 Task: Check the average views per listing of view in the last 1 year.
Action: Mouse moved to (966, 208)
Screenshot: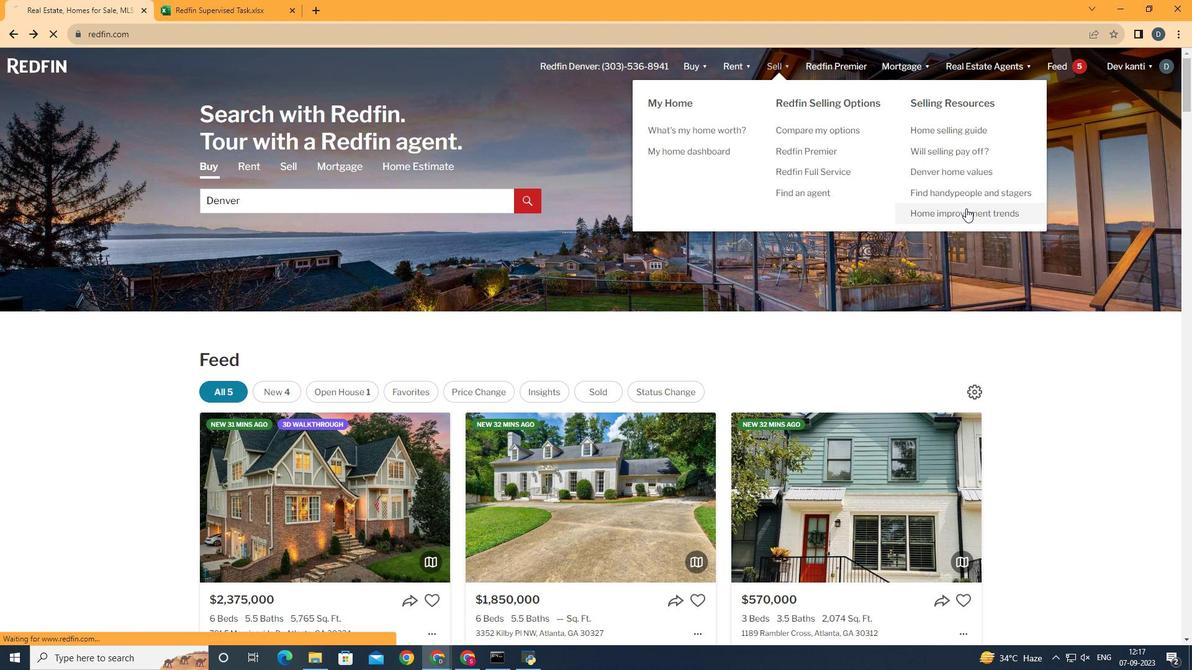 
Action: Mouse pressed left at (966, 208)
Screenshot: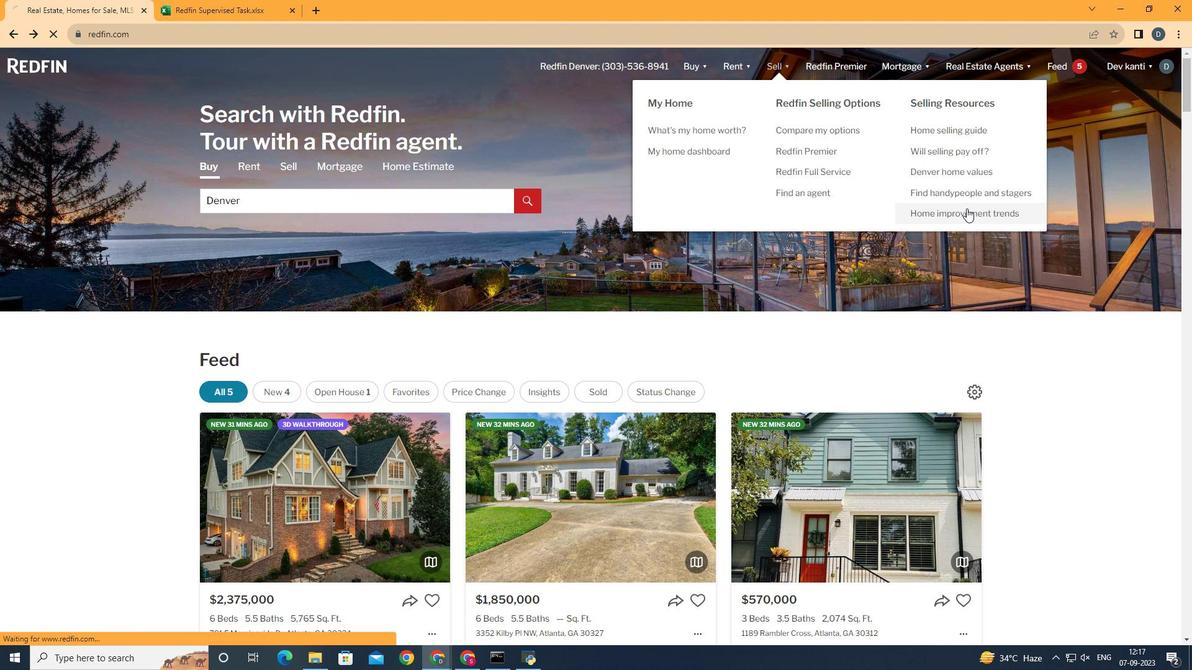
Action: Mouse moved to (286, 235)
Screenshot: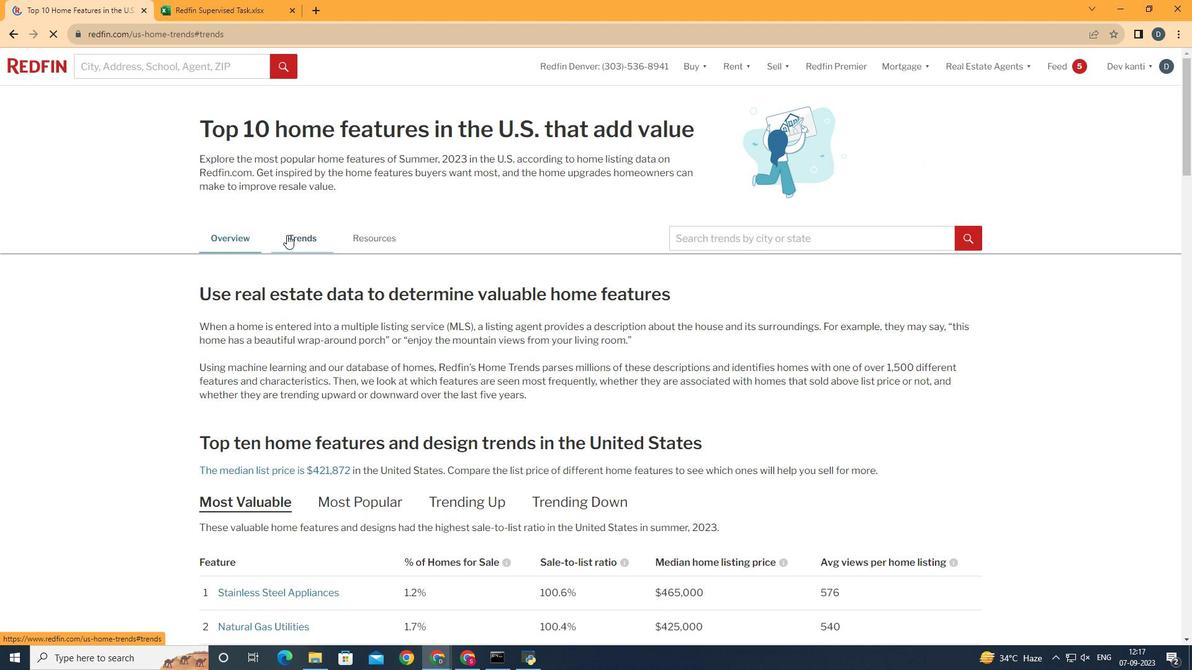 
Action: Mouse pressed left at (286, 235)
Screenshot: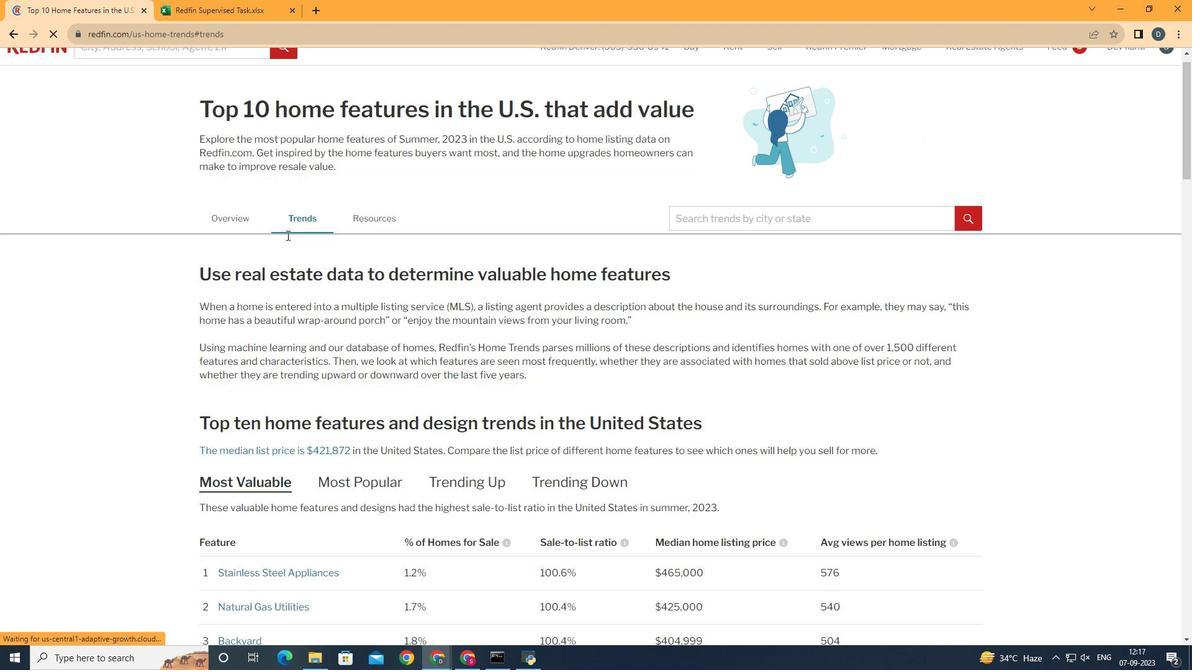 
Action: Mouse moved to (411, 299)
Screenshot: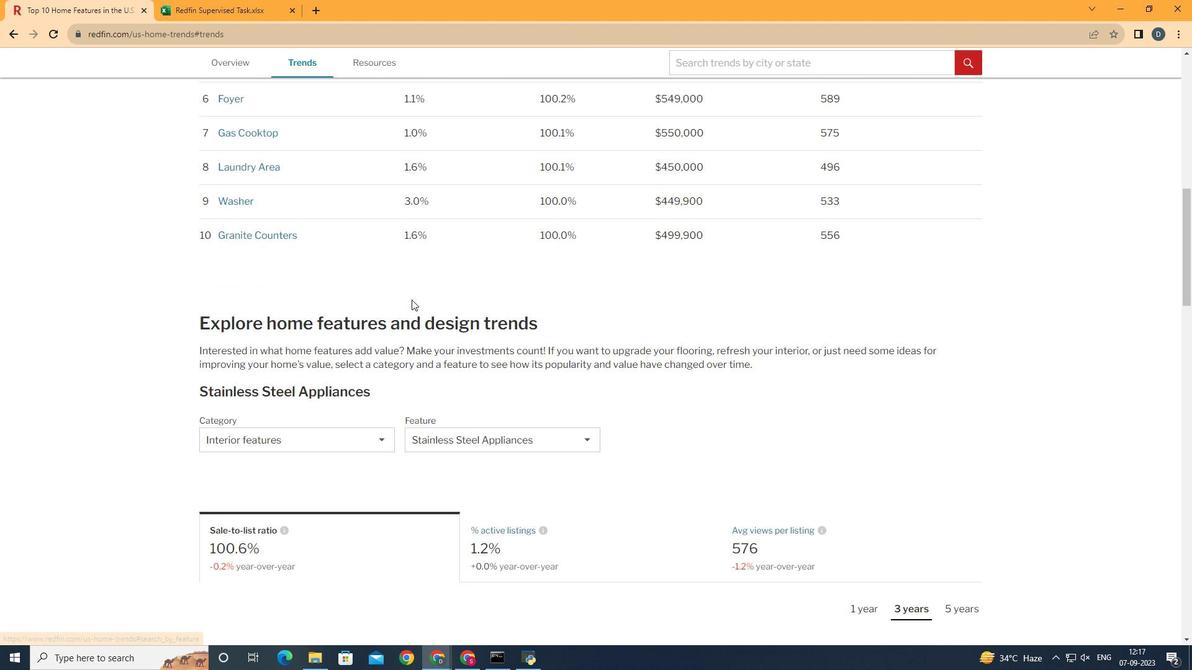 
Action: Mouse scrolled (411, 299) with delta (0, 0)
Screenshot: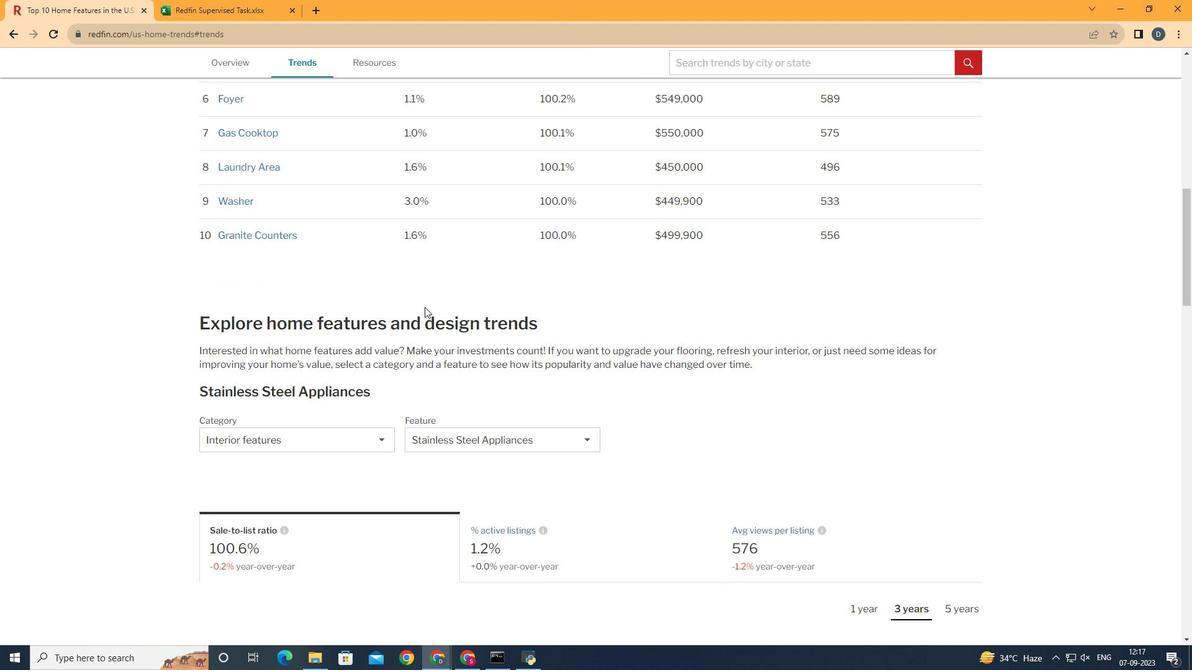 
Action: Mouse scrolled (411, 299) with delta (0, 0)
Screenshot: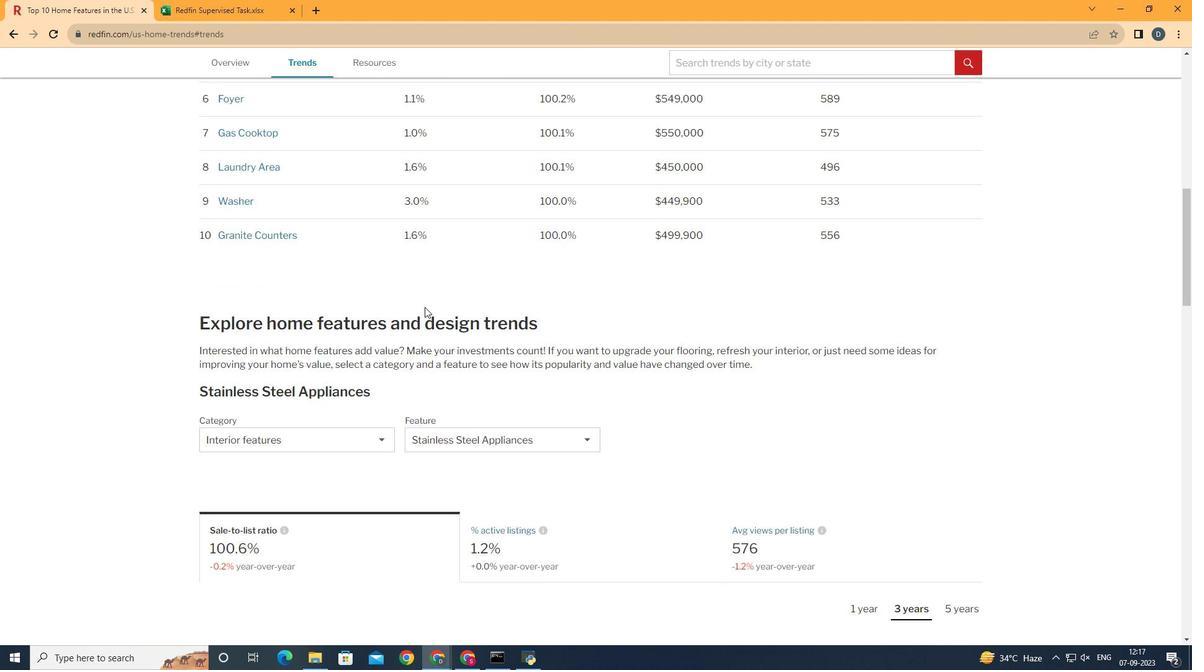 
Action: Mouse scrolled (411, 299) with delta (0, 0)
Screenshot: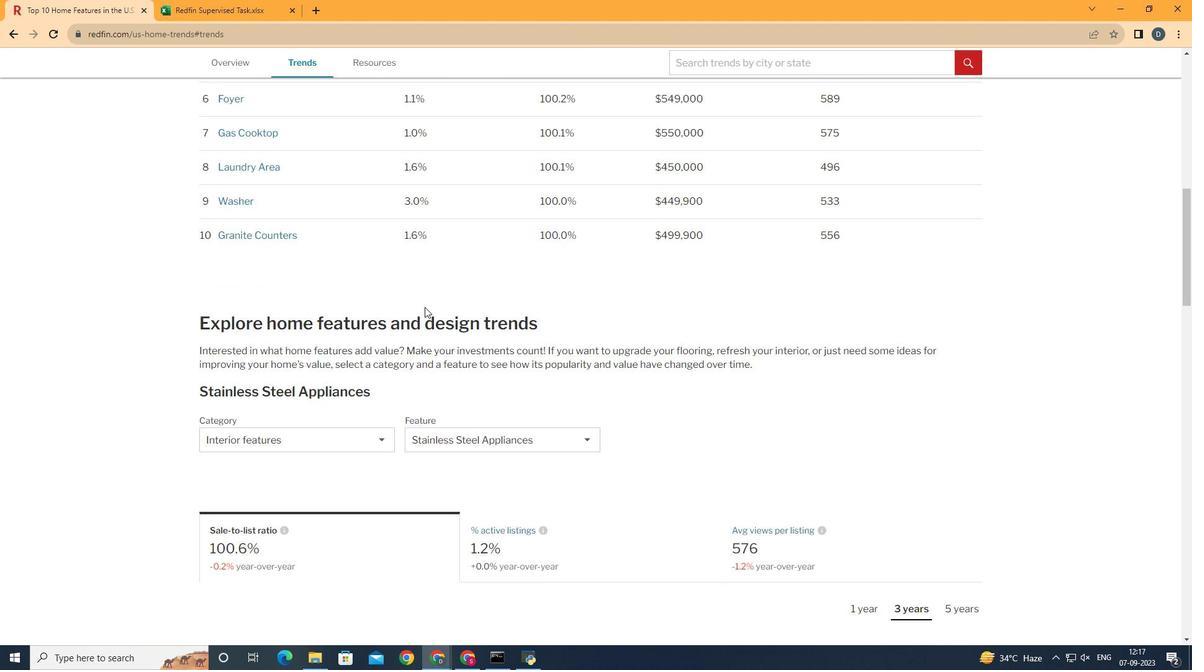 
Action: Mouse scrolled (411, 299) with delta (0, 0)
Screenshot: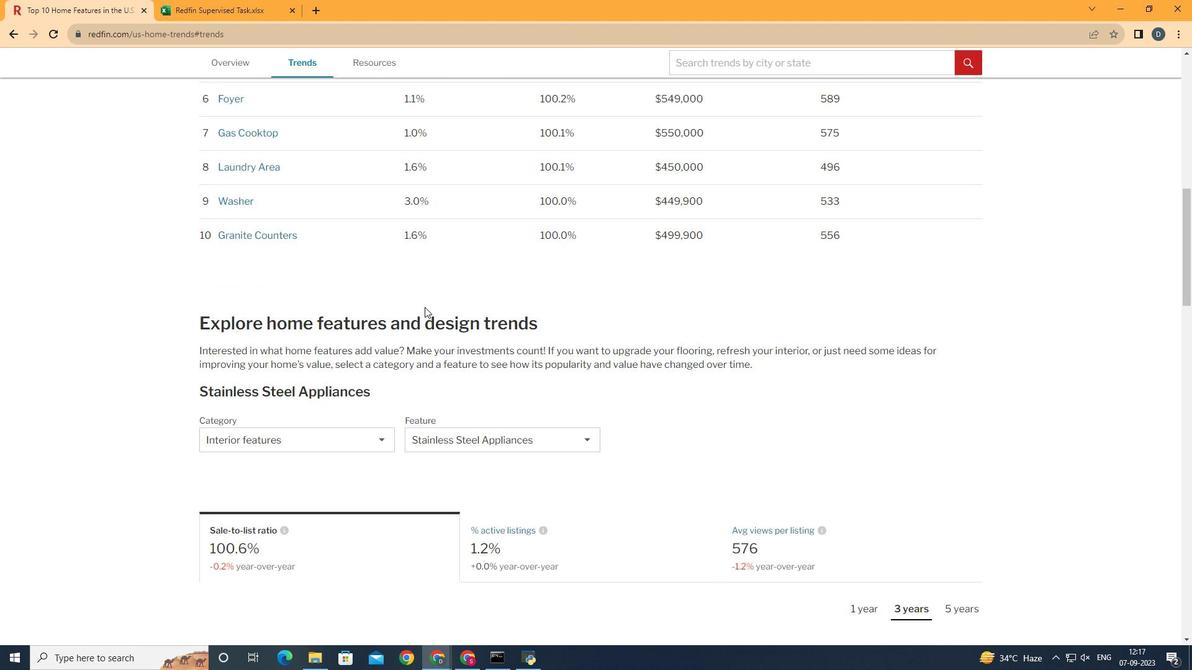 
Action: Mouse scrolled (411, 299) with delta (0, 0)
Screenshot: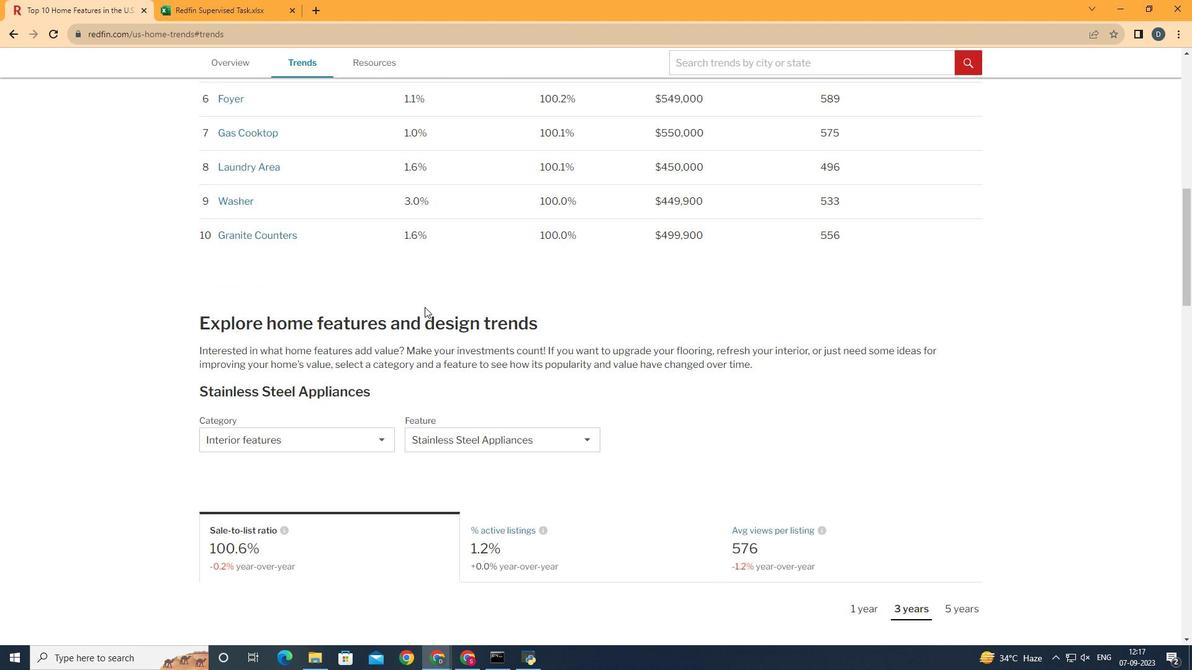 
Action: Mouse moved to (424, 307)
Screenshot: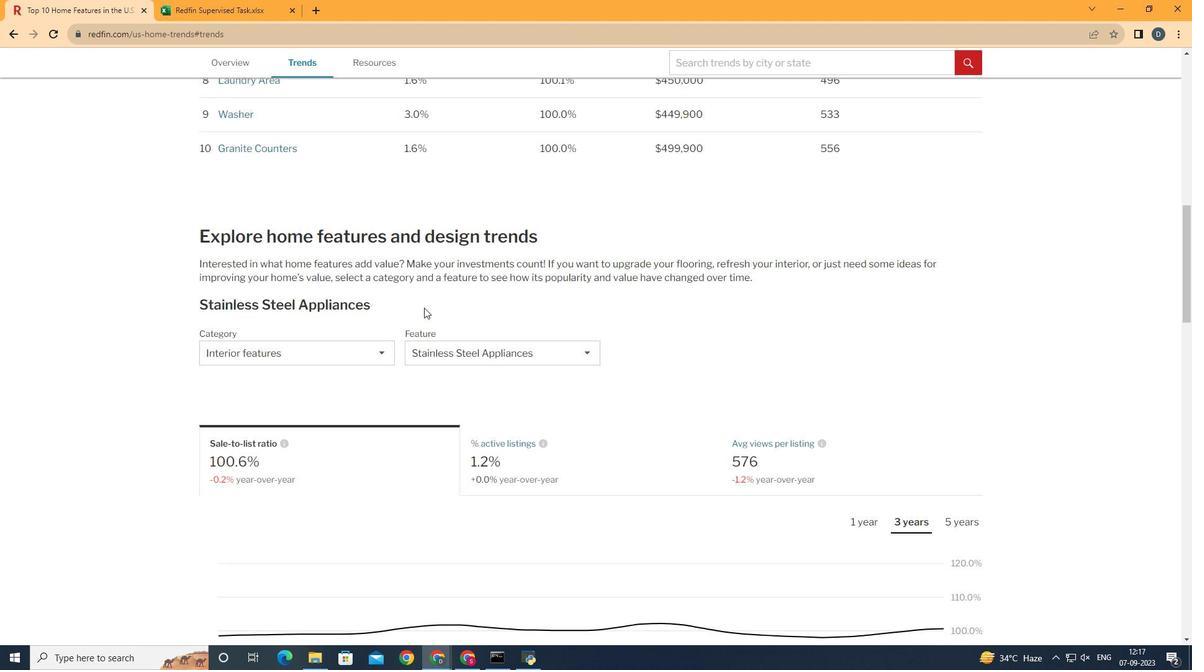 
Action: Mouse scrolled (424, 306) with delta (0, 0)
Screenshot: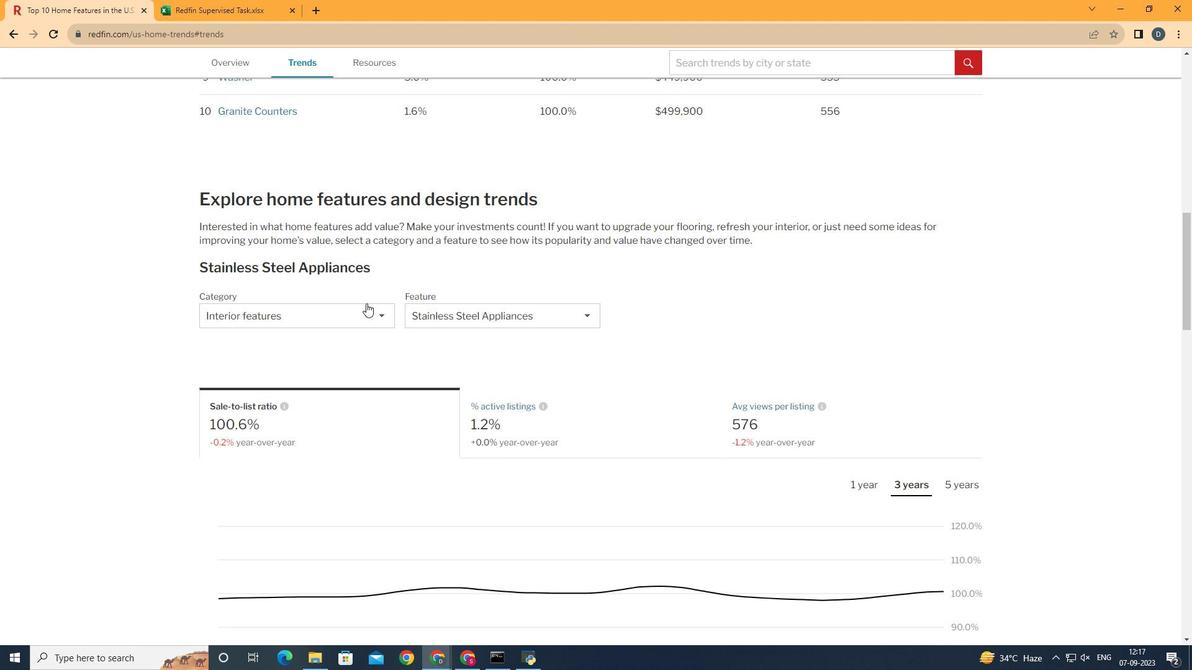 
Action: Mouse moved to (424, 307)
Screenshot: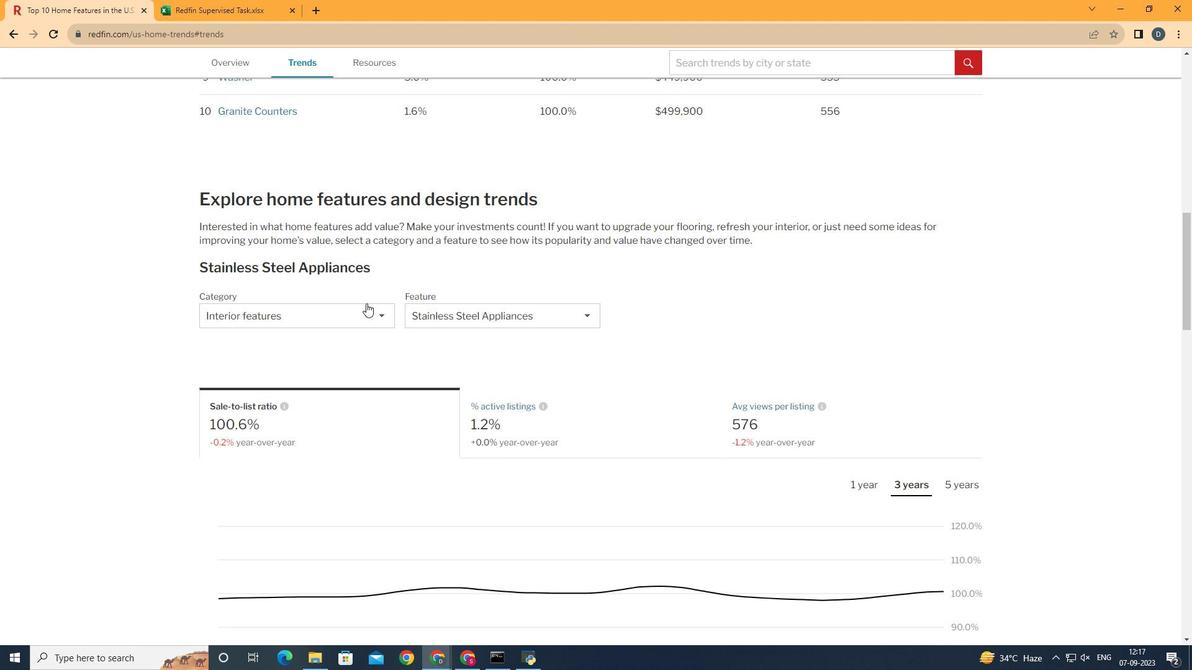 
Action: Mouse scrolled (424, 306) with delta (0, 0)
Screenshot: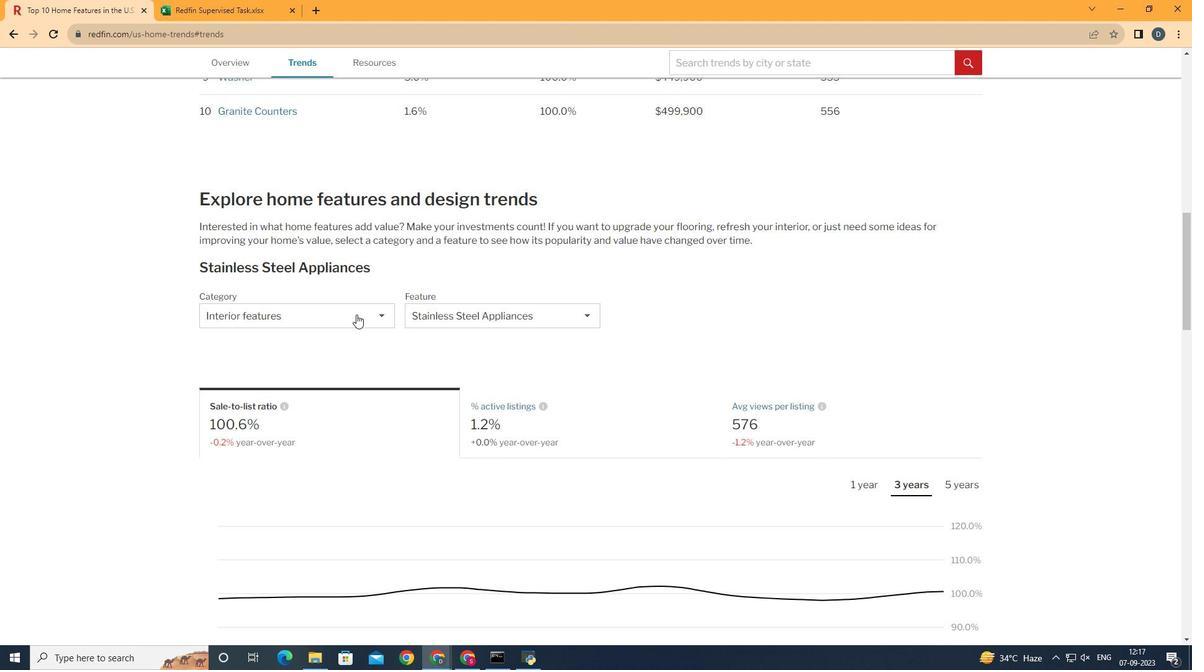 
Action: Mouse moved to (355, 322)
Screenshot: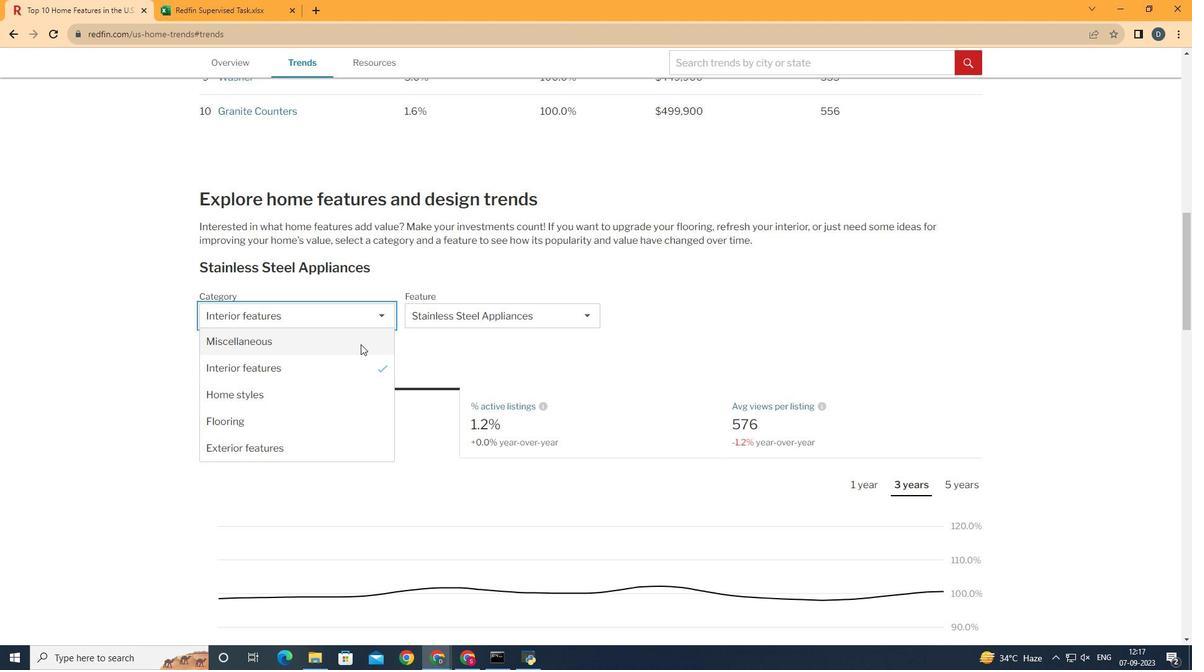 
Action: Mouse pressed left at (355, 322)
Screenshot: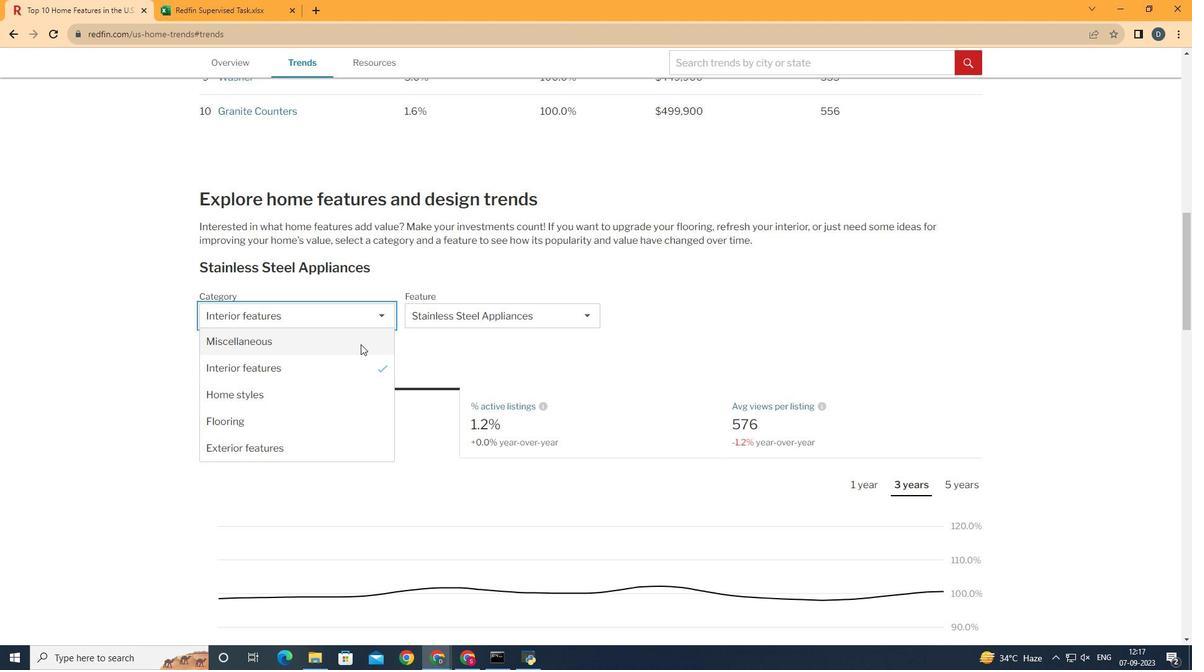 
Action: Mouse moved to (360, 344)
Screenshot: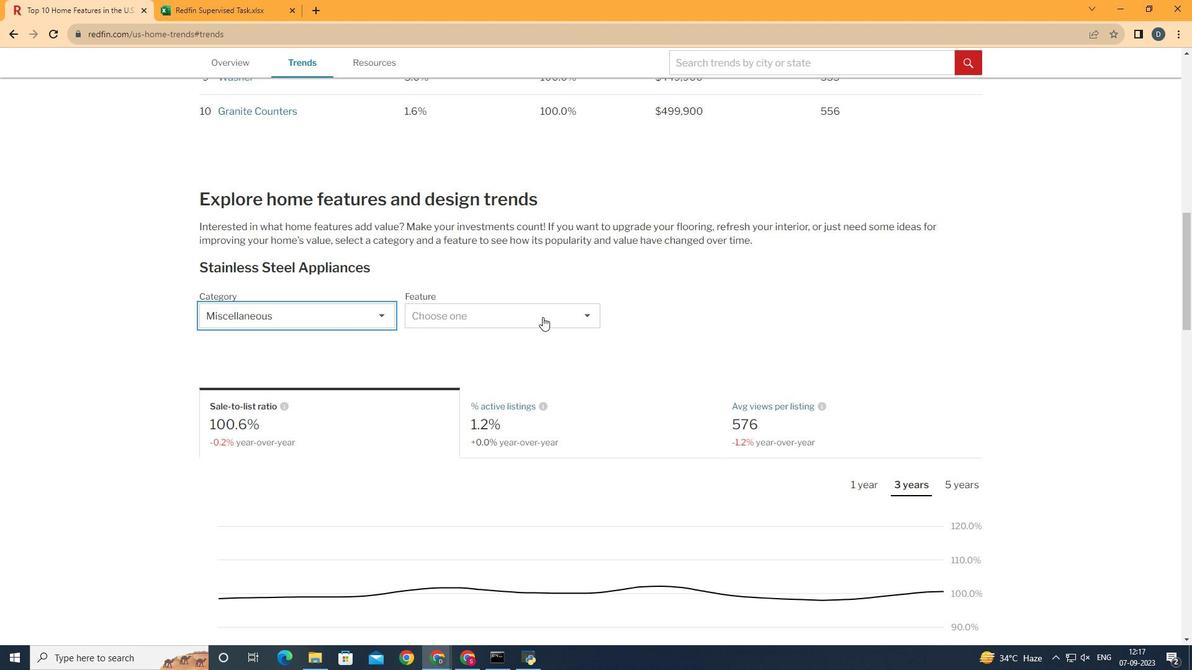 
Action: Mouse pressed left at (360, 344)
Screenshot: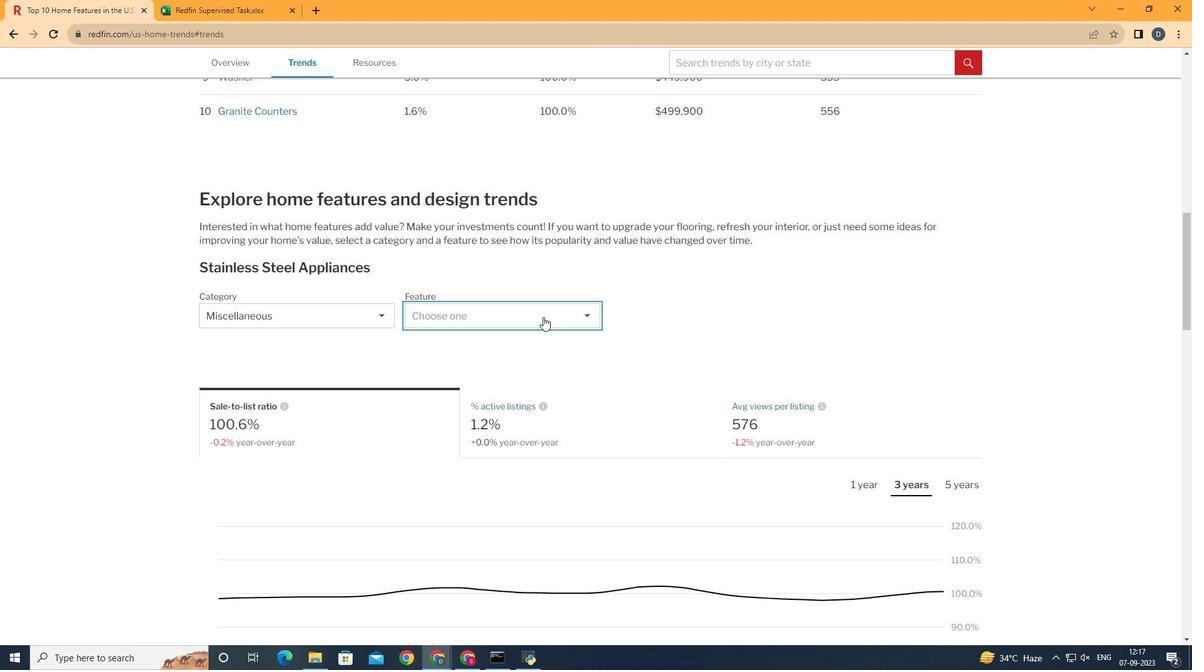 
Action: Mouse moved to (542, 317)
Screenshot: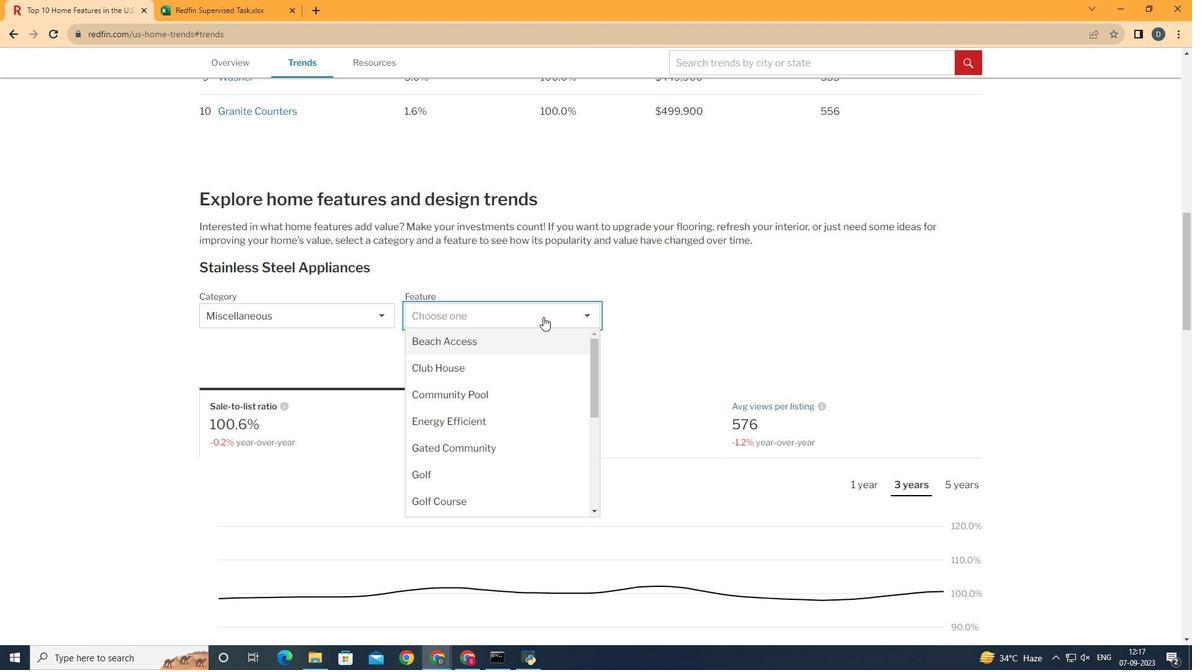 
Action: Mouse pressed left at (542, 317)
Screenshot: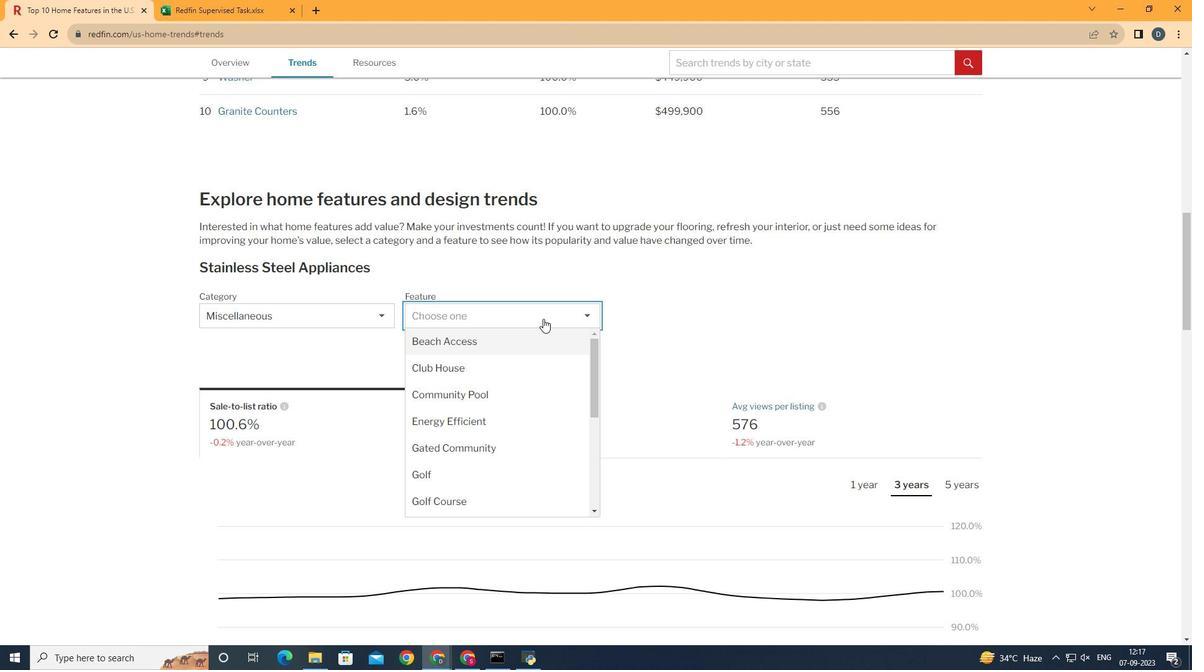 
Action: Mouse moved to (539, 380)
Screenshot: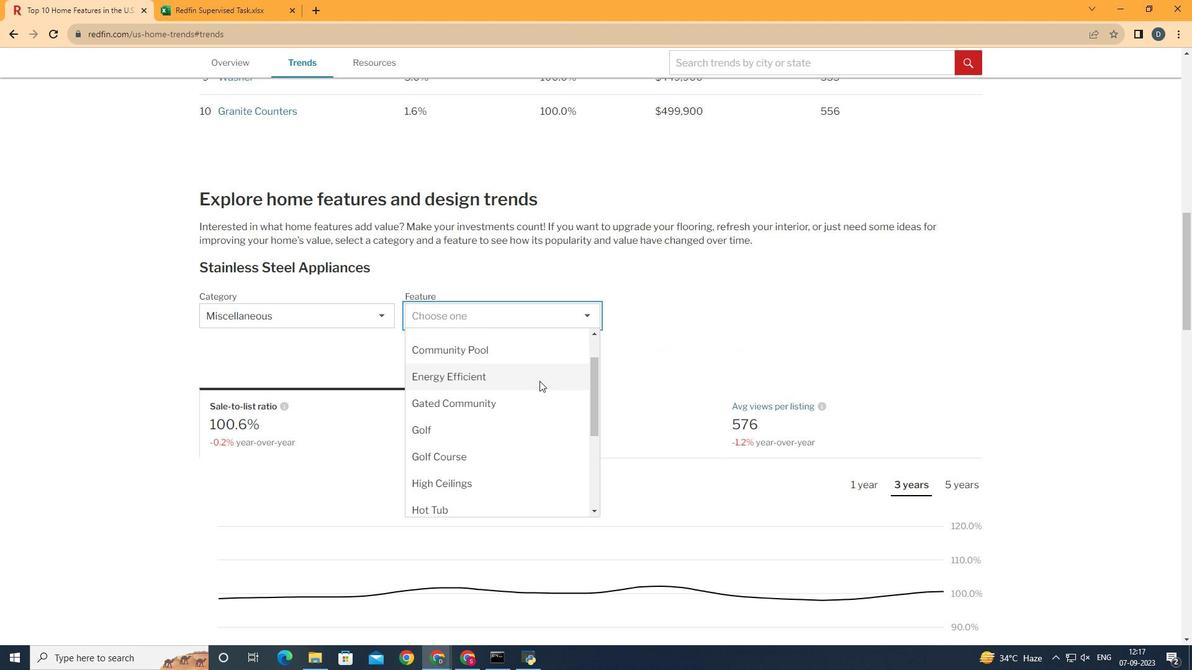 
Action: Mouse scrolled (539, 380) with delta (0, 0)
Screenshot: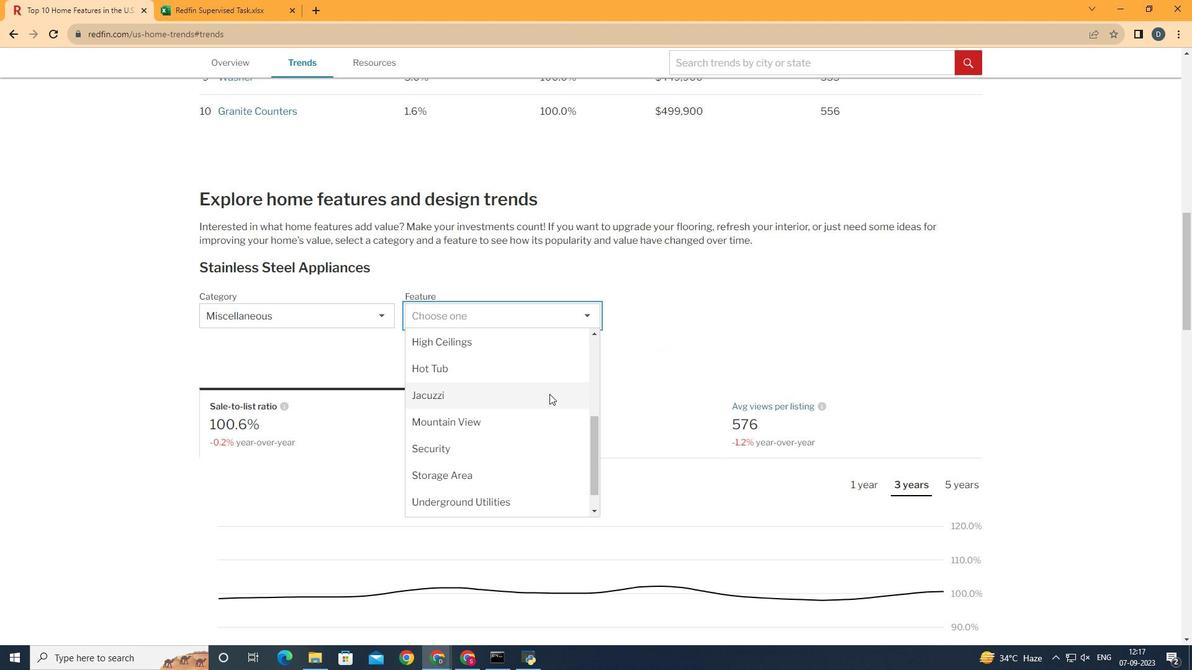 
Action: Mouse scrolled (539, 380) with delta (0, 0)
Screenshot: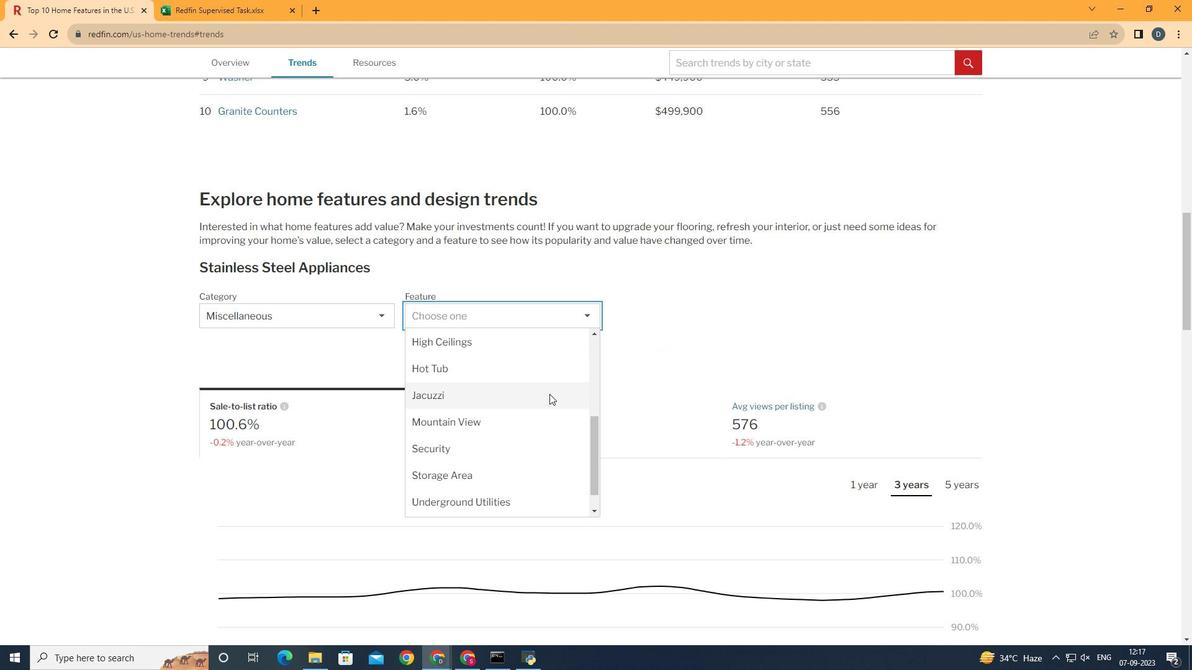 
Action: Mouse moved to (539, 381)
Screenshot: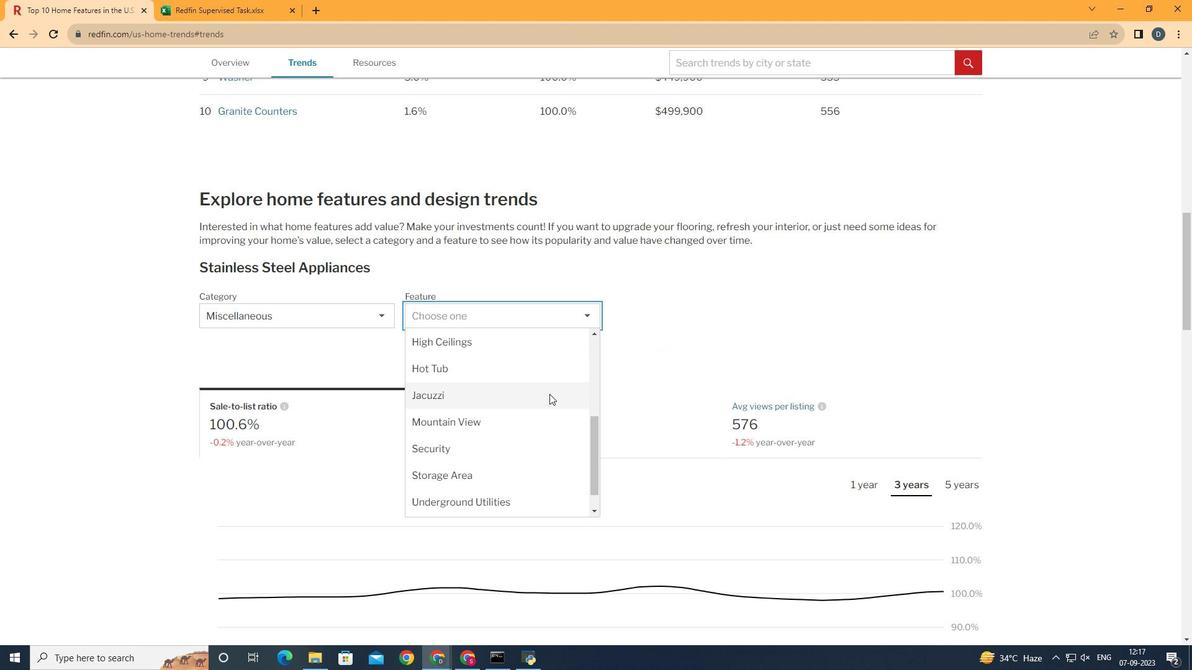 
Action: Mouse scrolled (539, 380) with delta (0, 0)
Screenshot: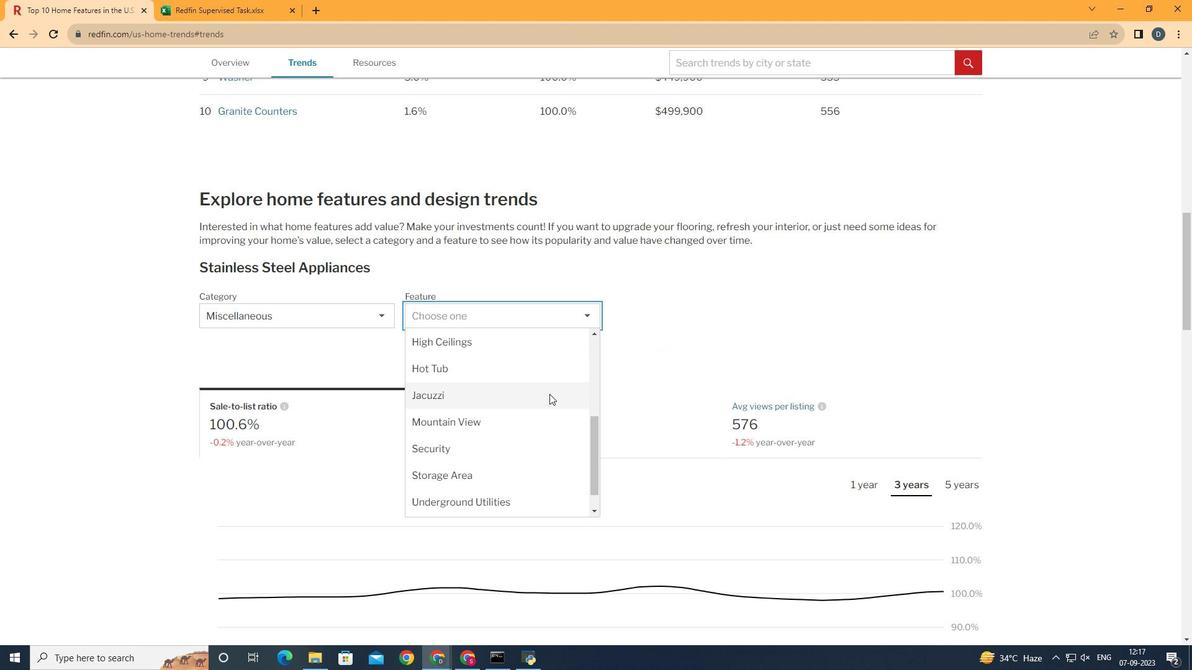 
Action: Mouse moved to (543, 478)
Screenshot: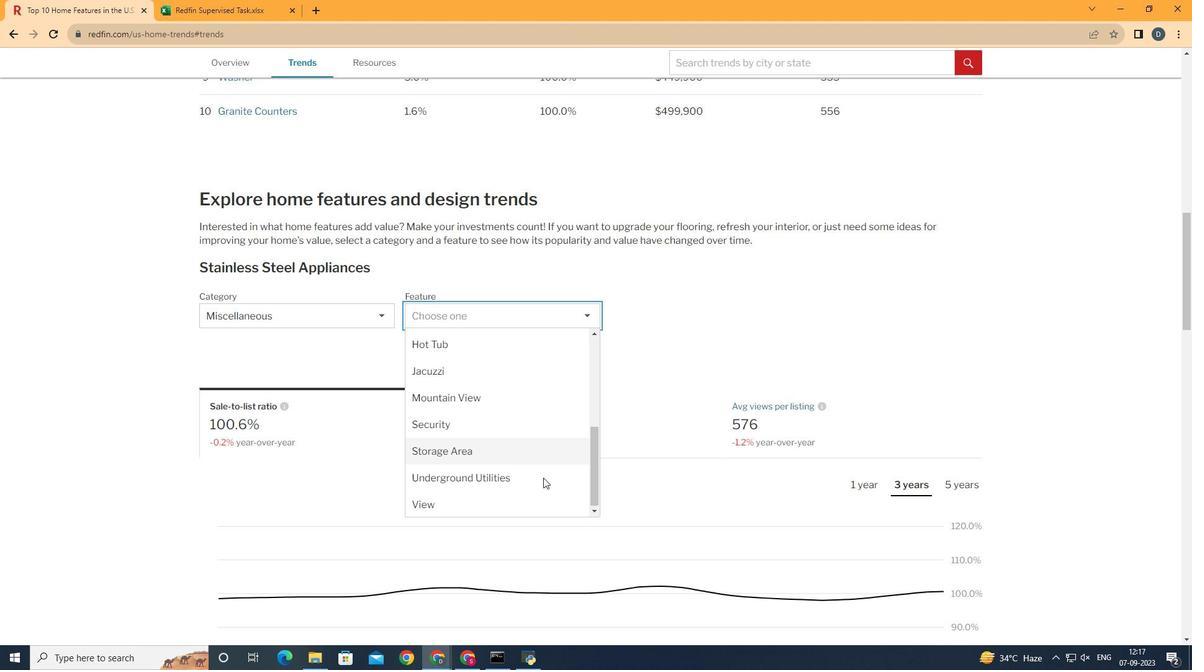
Action: Mouse scrolled (543, 477) with delta (0, 0)
Screenshot: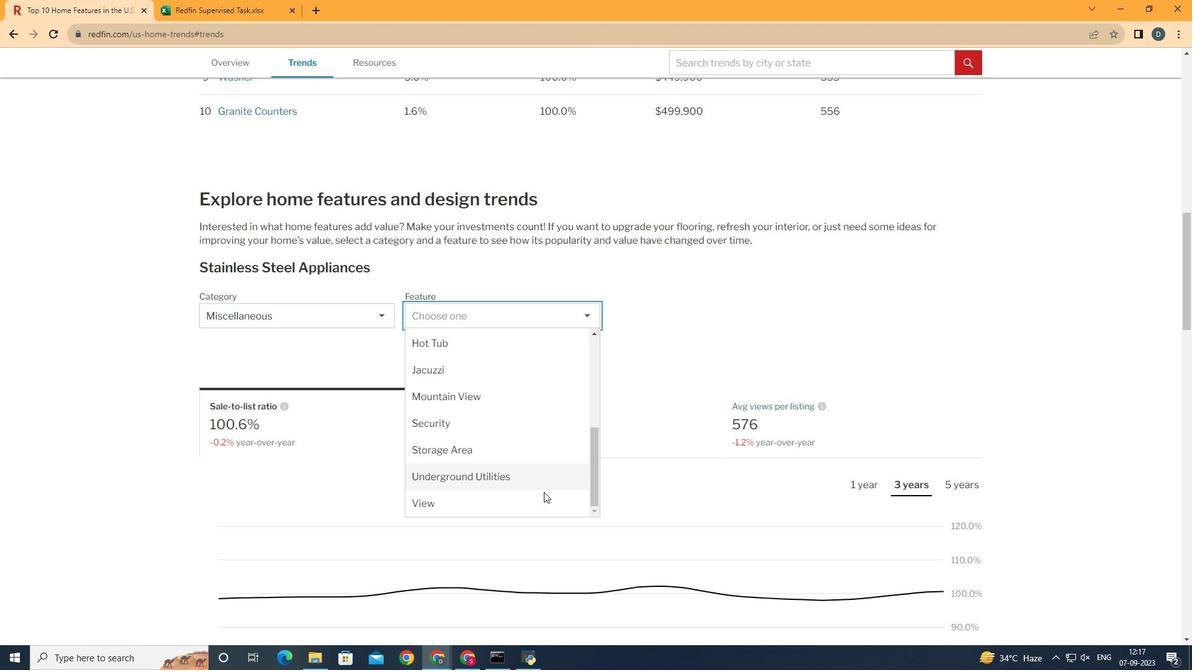 
Action: Mouse scrolled (543, 477) with delta (0, 0)
Screenshot: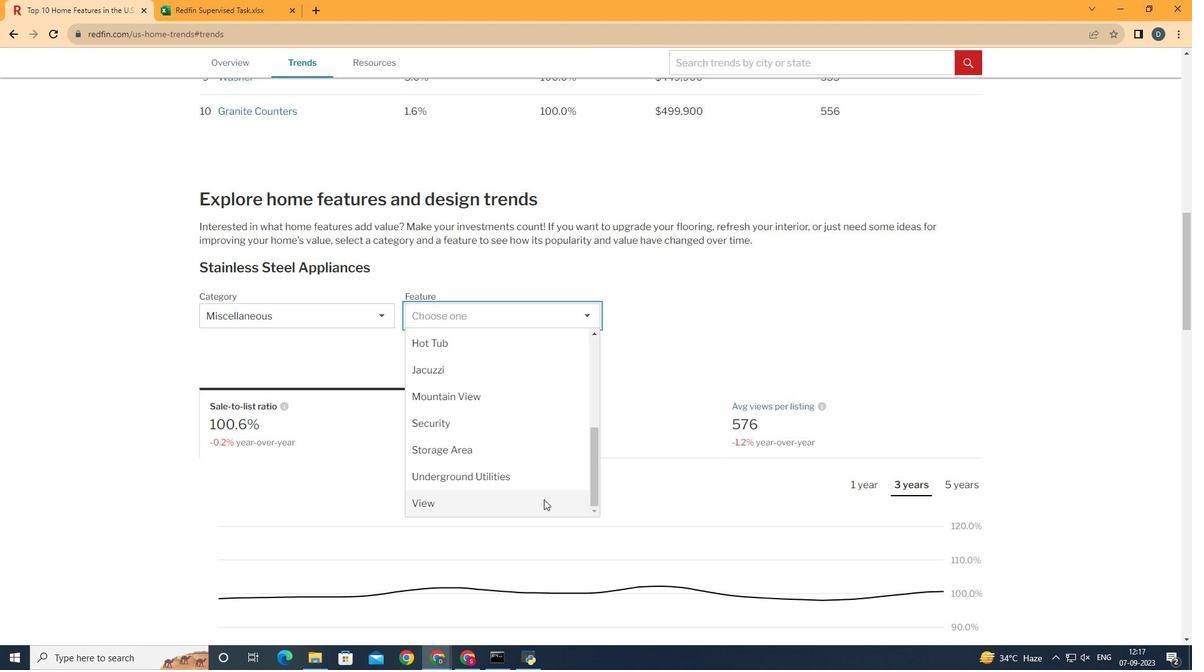 
Action: Mouse moved to (544, 501)
Screenshot: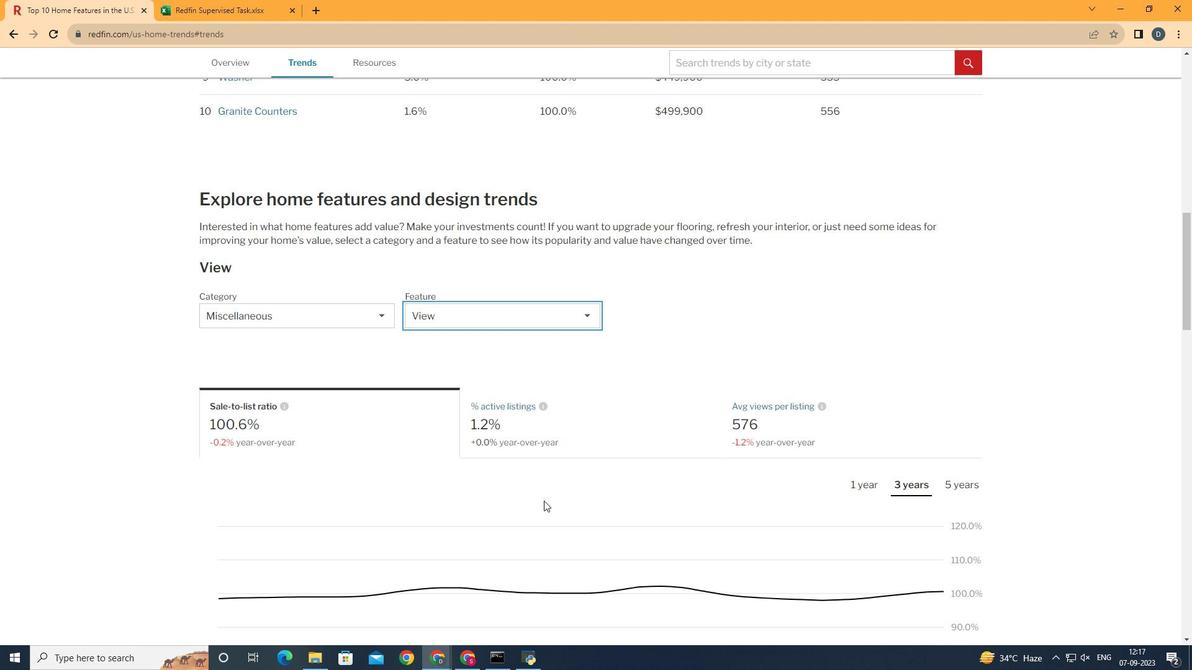 
Action: Mouse pressed left at (544, 501)
Screenshot: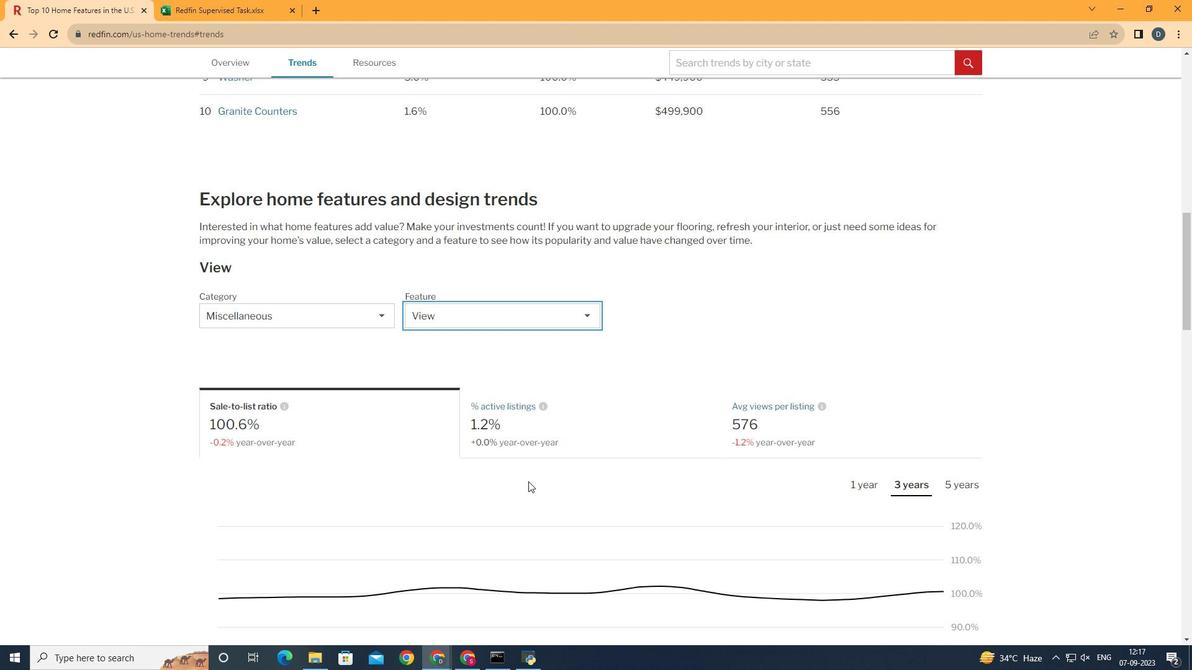 
Action: Mouse moved to (670, 419)
Screenshot: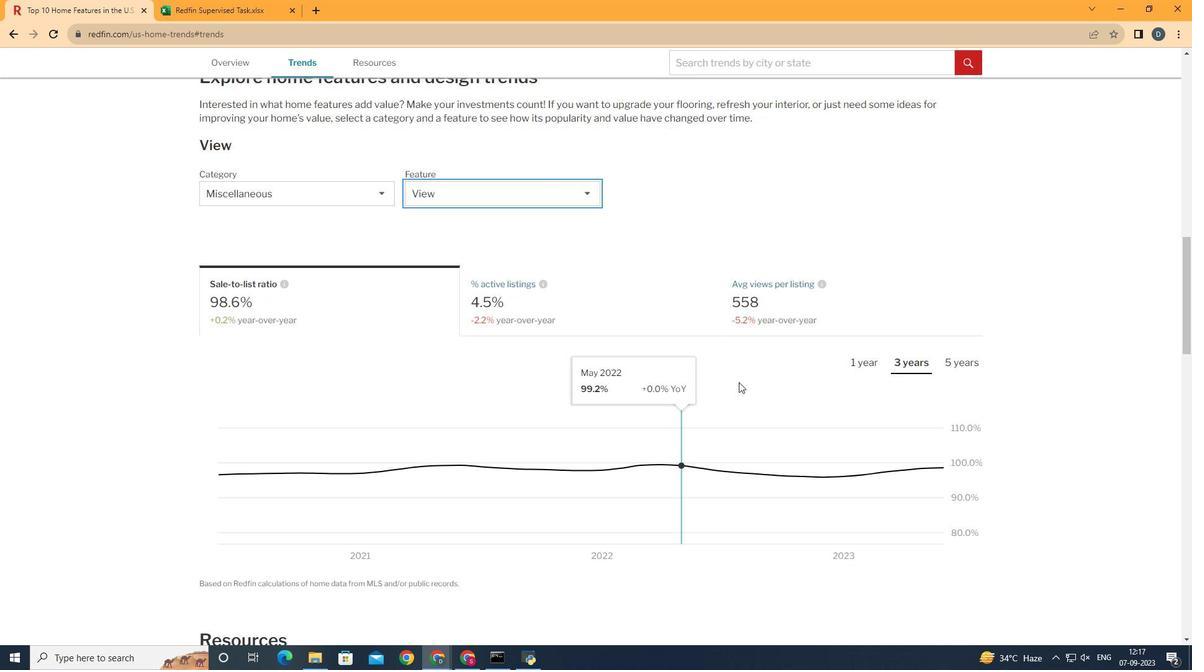 
Action: Mouse scrolled (670, 418) with delta (0, 0)
Screenshot: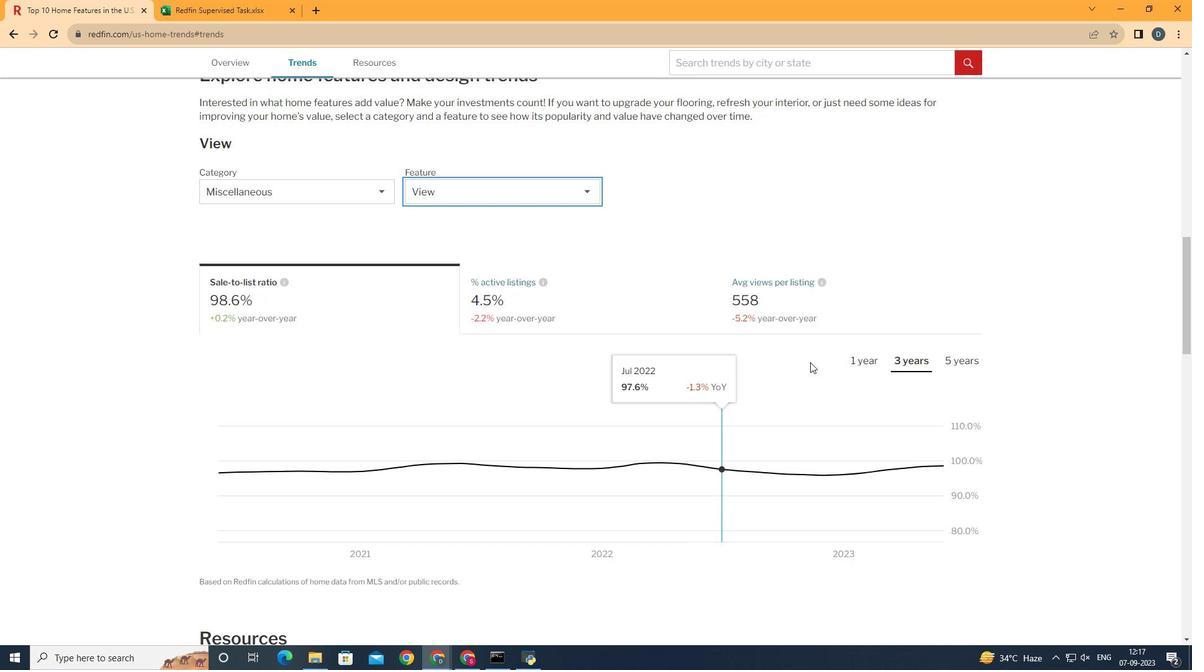 
Action: Mouse scrolled (670, 418) with delta (0, 0)
Screenshot: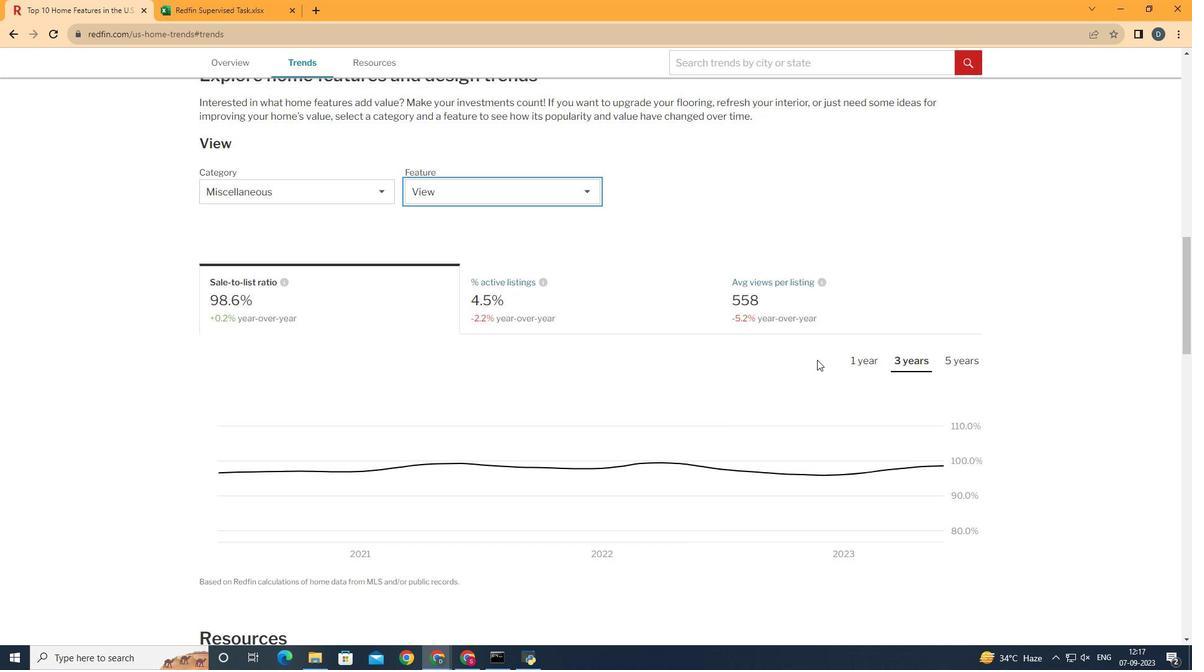 
Action: Mouse moved to (835, 311)
Screenshot: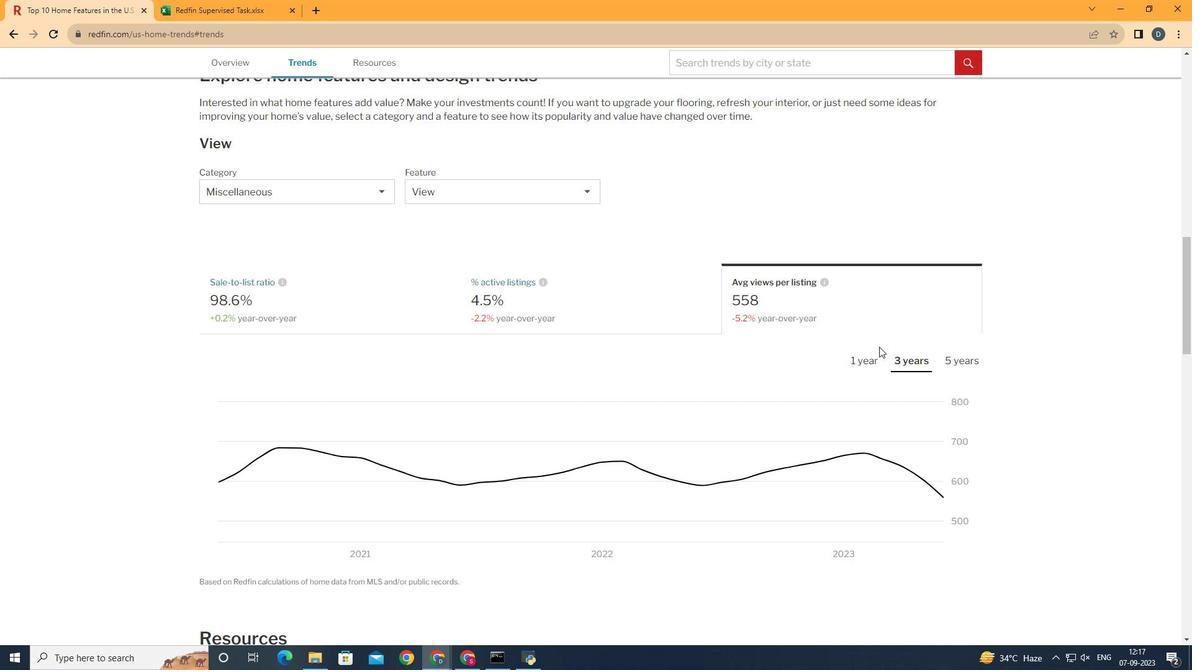 
Action: Mouse pressed left at (835, 311)
Screenshot: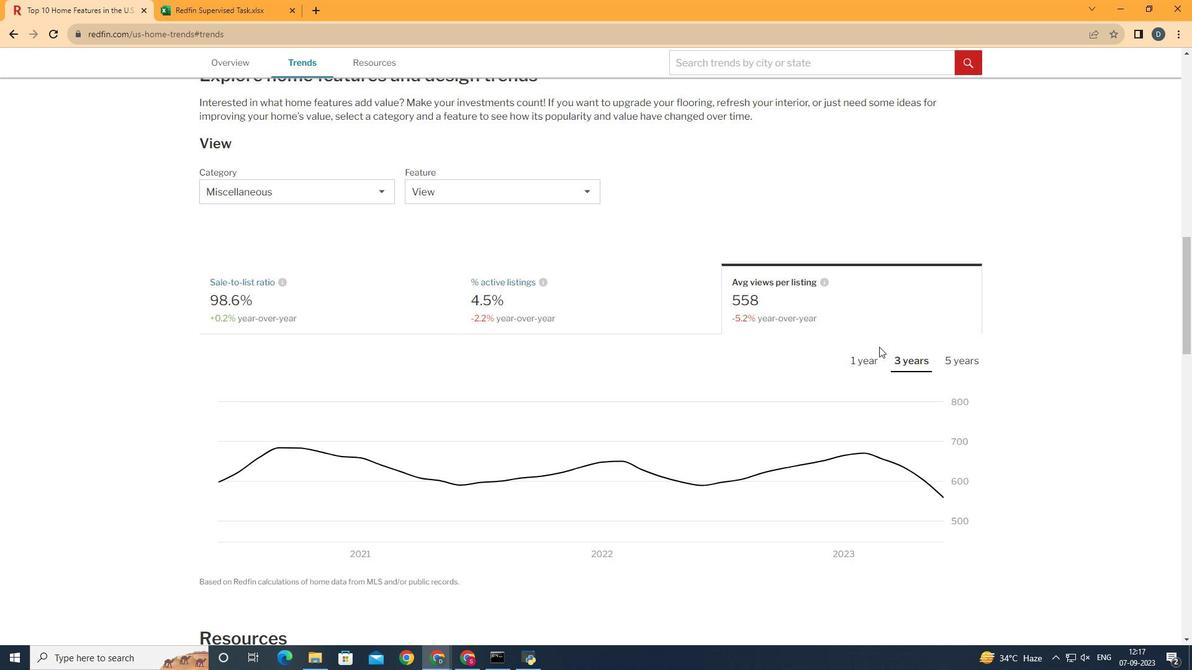 
Action: Mouse moved to (866, 360)
Screenshot: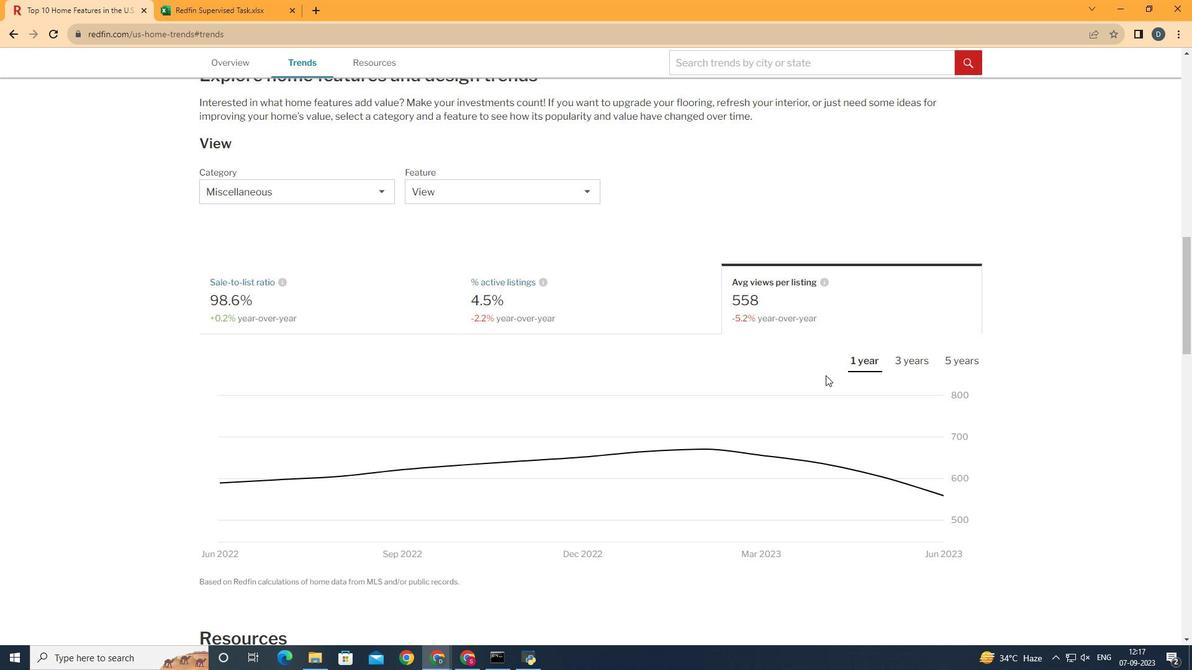 
Action: Mouse pressed left at (866, 360)
Screenshot: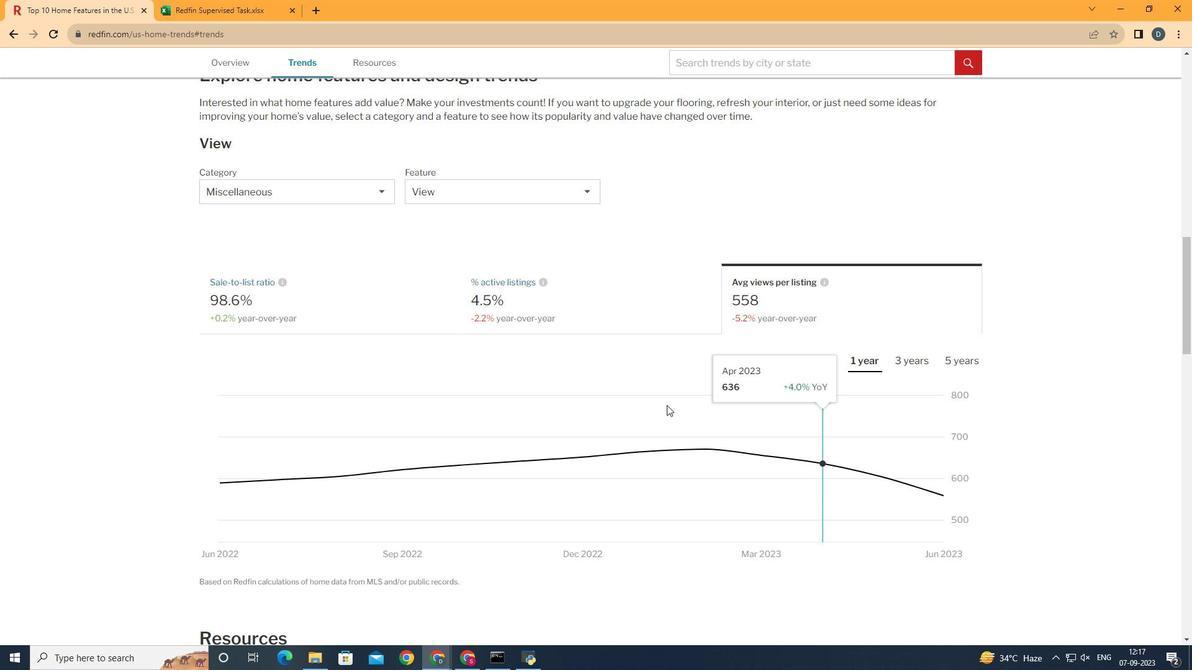 
Action: Mouse moved to (934, 507)
Screenshot: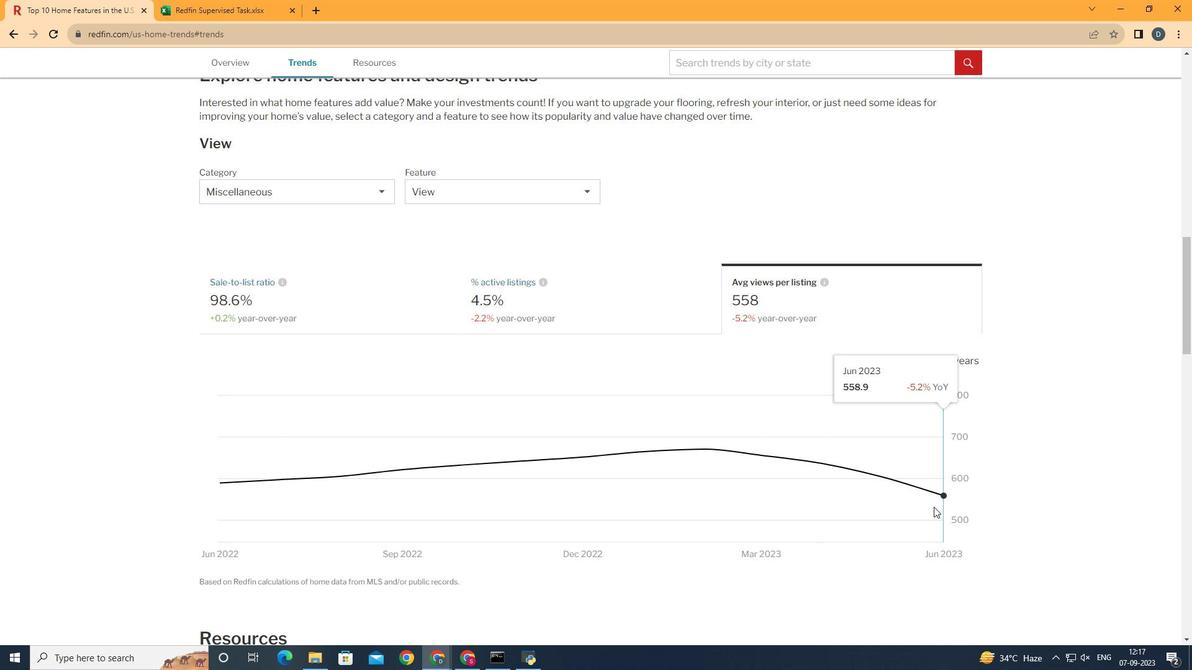 
